 Task: Choose an "Collabflow" workspace.
Action: Mouse moved to (621, 507)
Screenshot: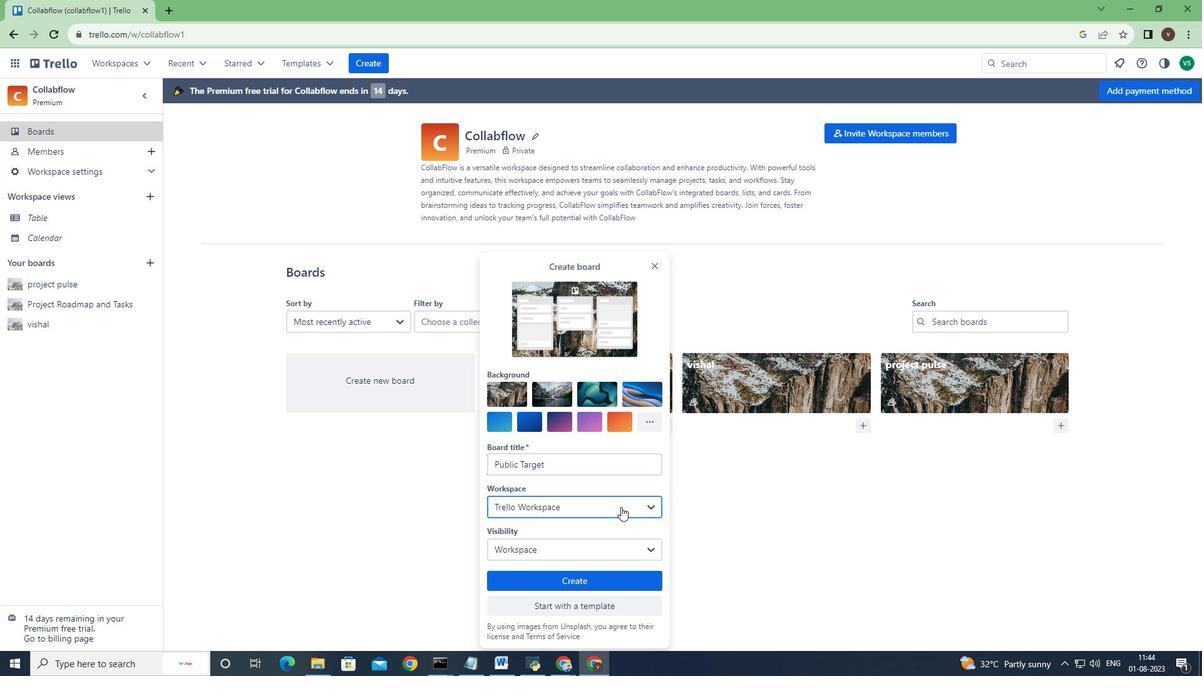 
Action: Mouse pressed left at (621, 507)
Screenshot: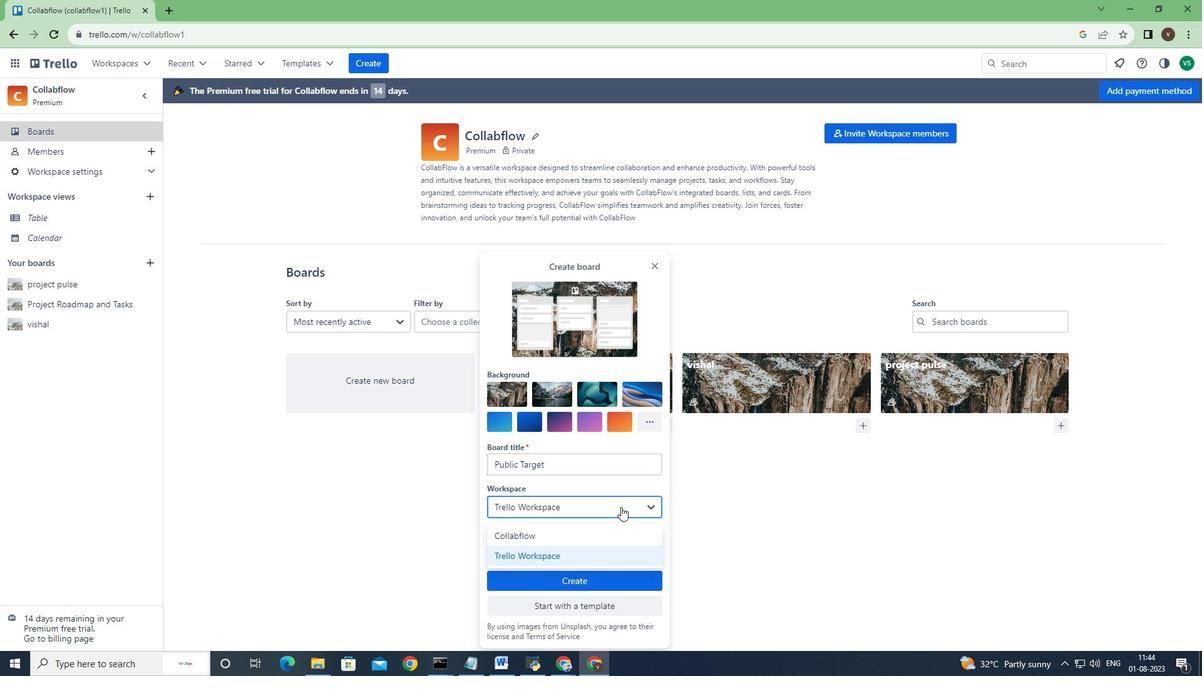 
Action: Mouse moved to (647, 506)
Screenshot: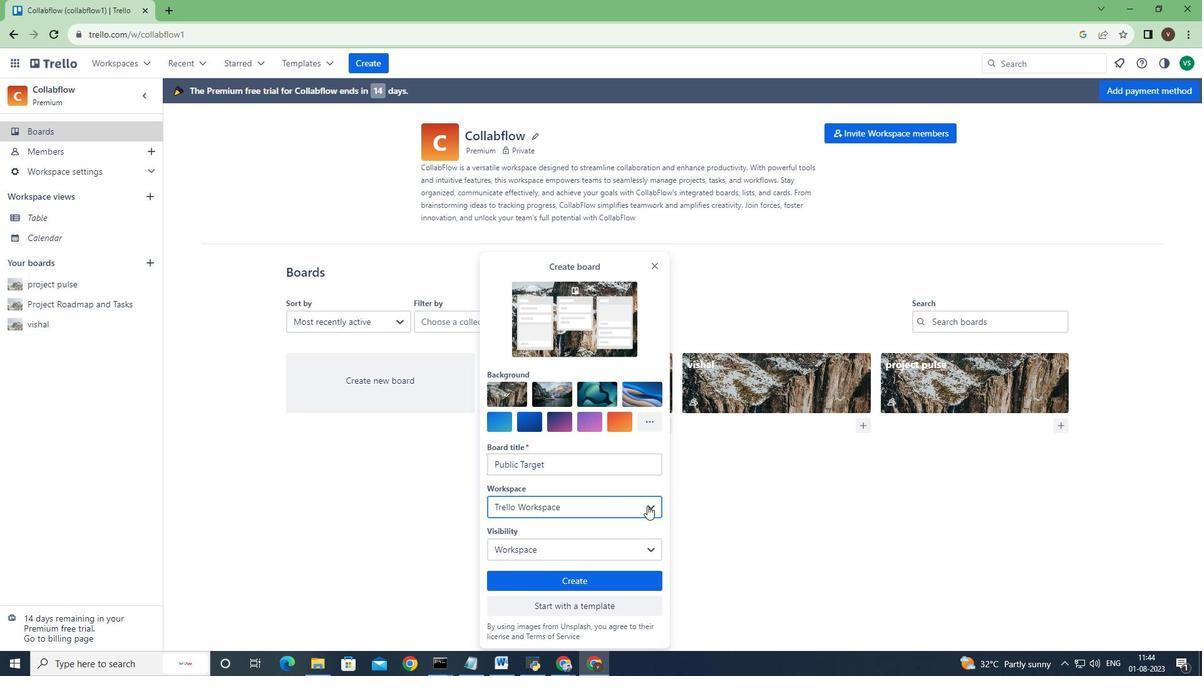 
Action: Mouse pressed left at (647, 506)
Screenshot: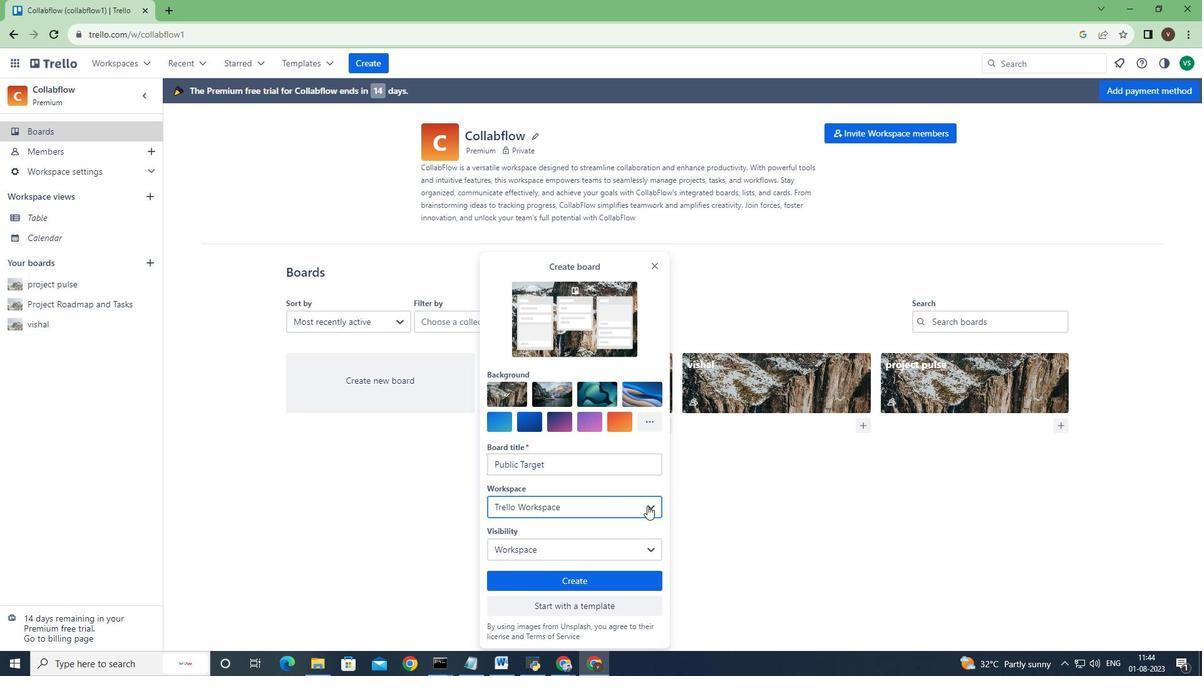 
Action: Mouse moved to (642, 511)
Screenshot: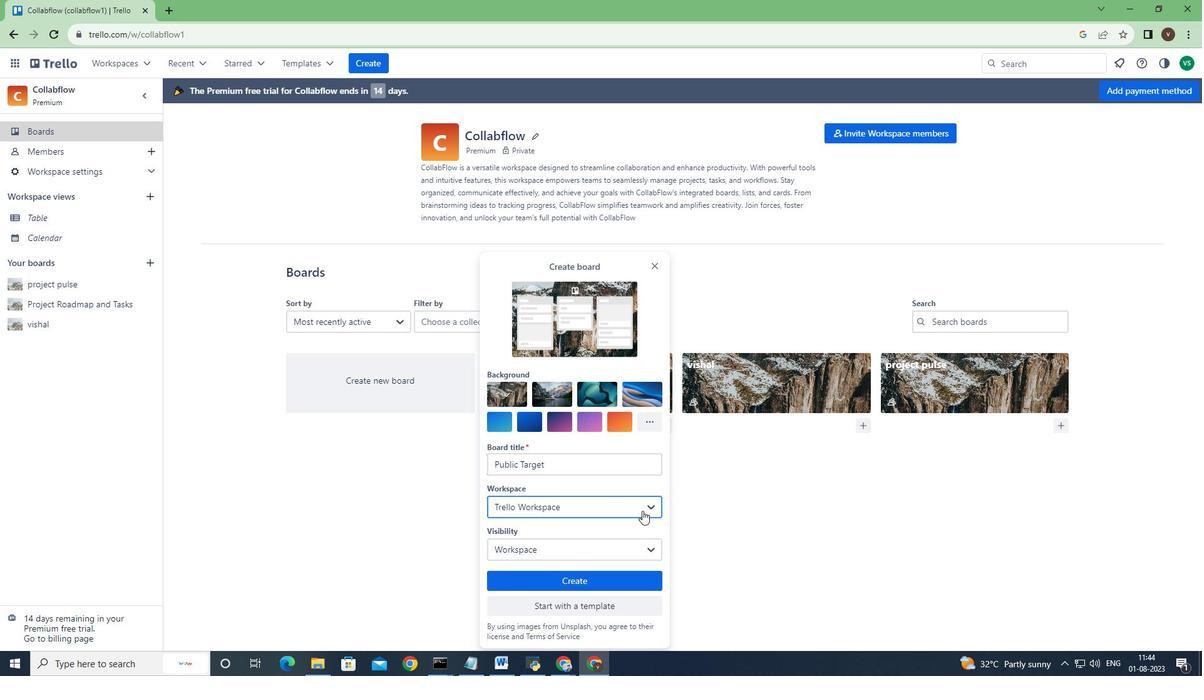 
Action: Mouse pressed left at (642, 511)
Screenshot: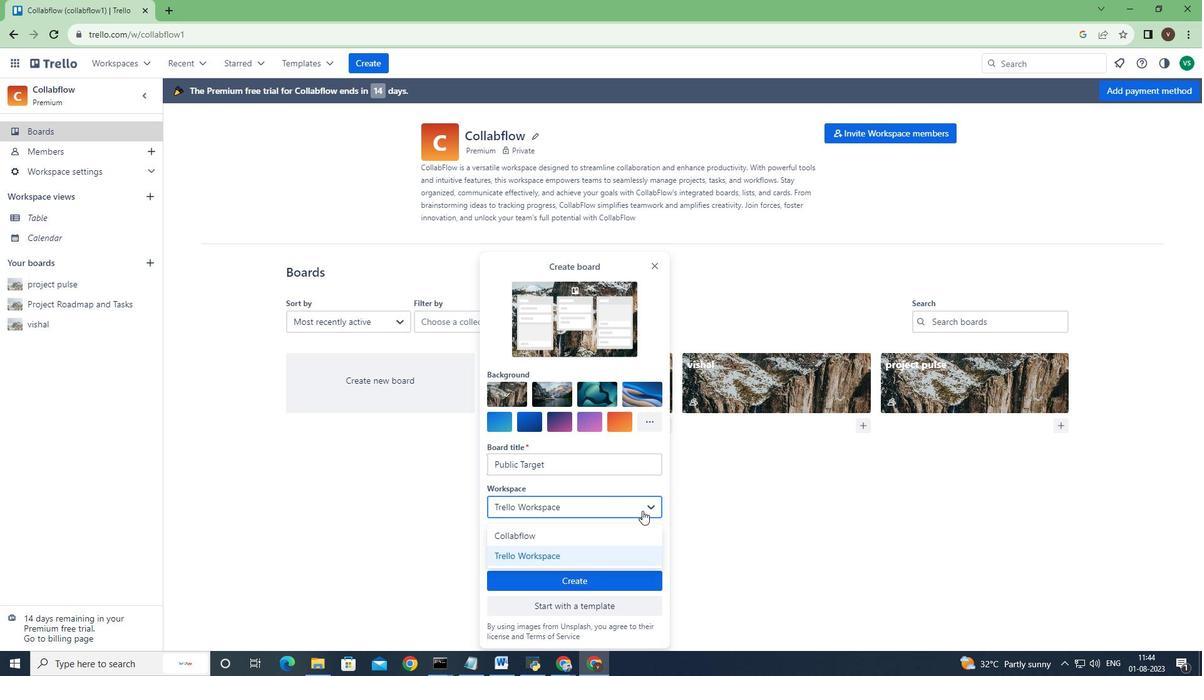 
Action: Mouse moved to (596, 537)
Screenshot: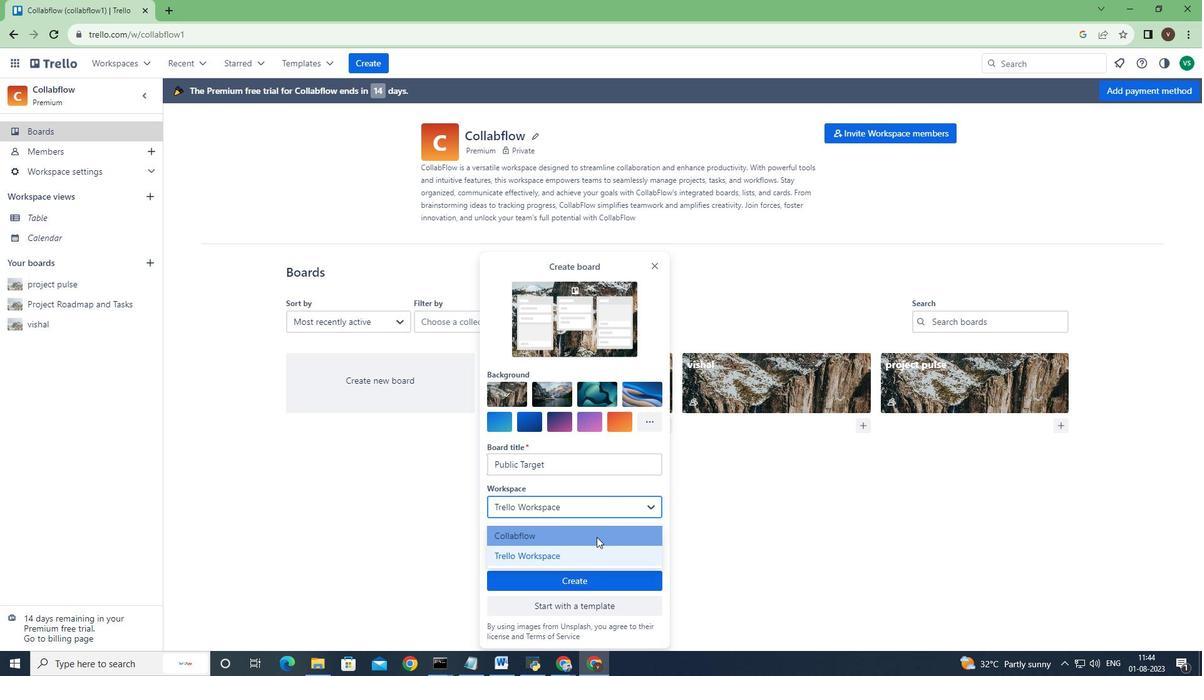 
Action: Mouse pressed left at (596, 537)
Screenshot: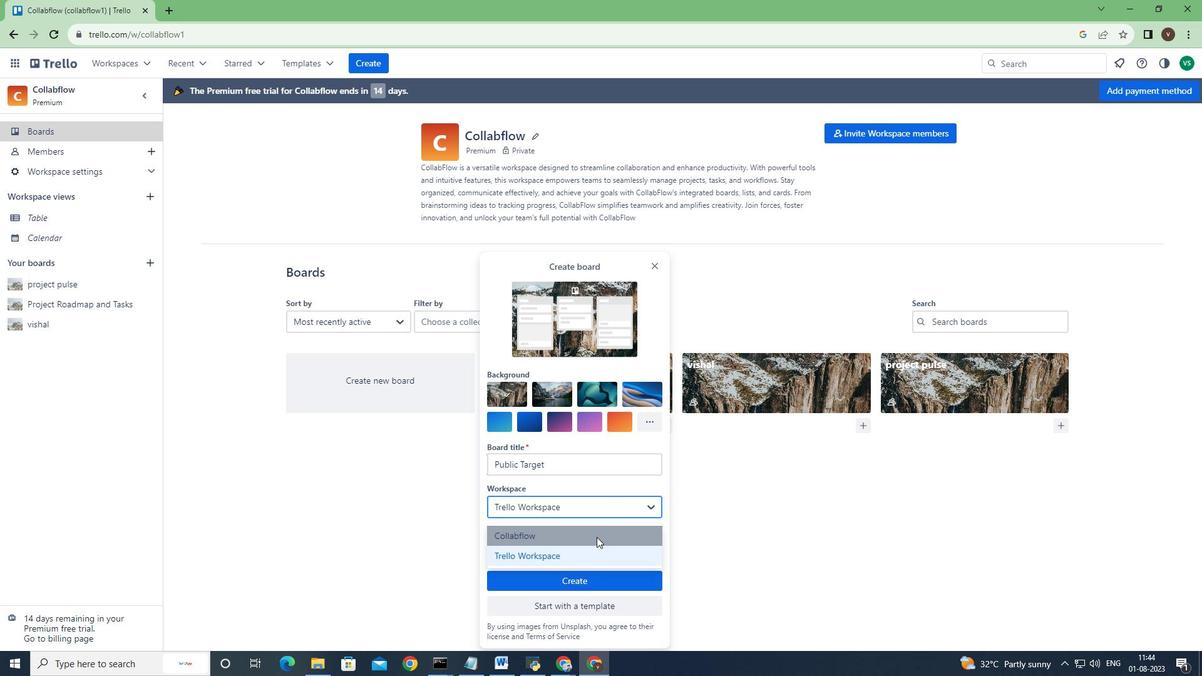 
